 Task: Learn more about a recruiter lite.
Action: Mouse moved to (890, 123)
Screenshot: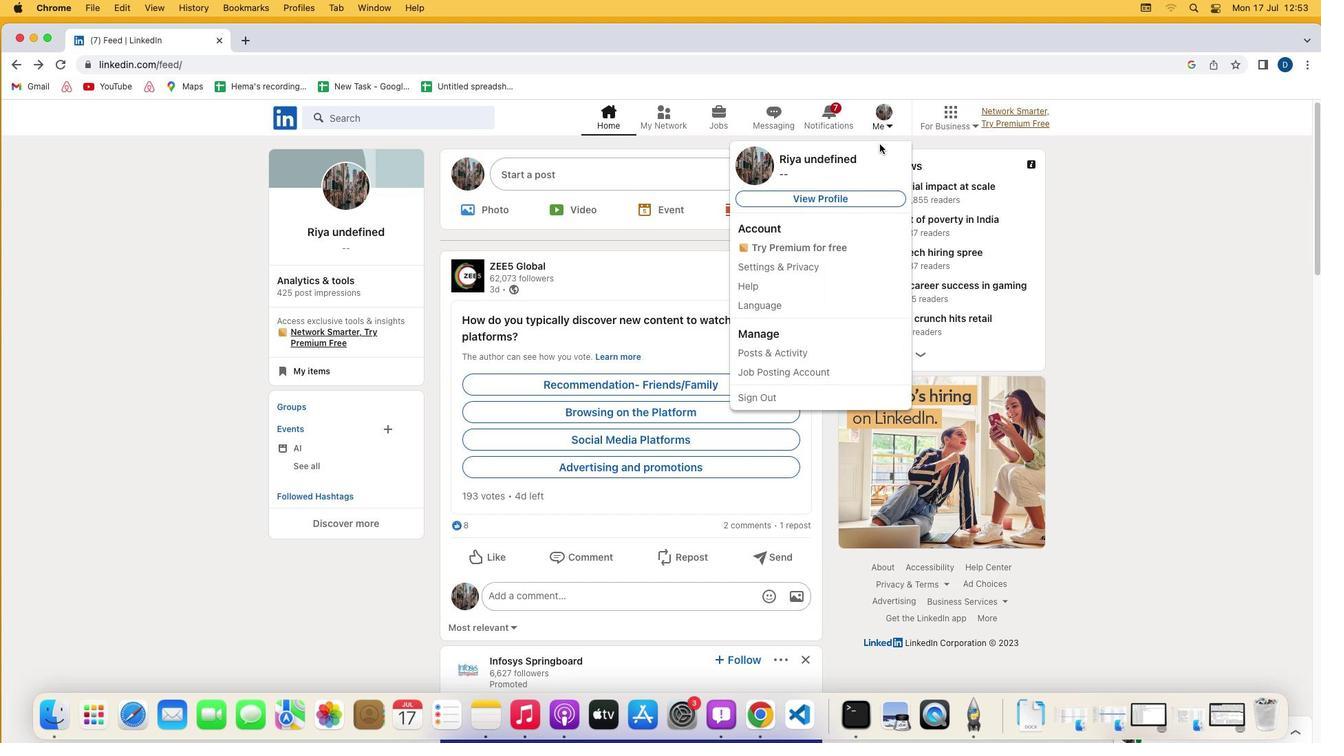 
Action: Mouse pressed left at (890, 123)
Screenshot: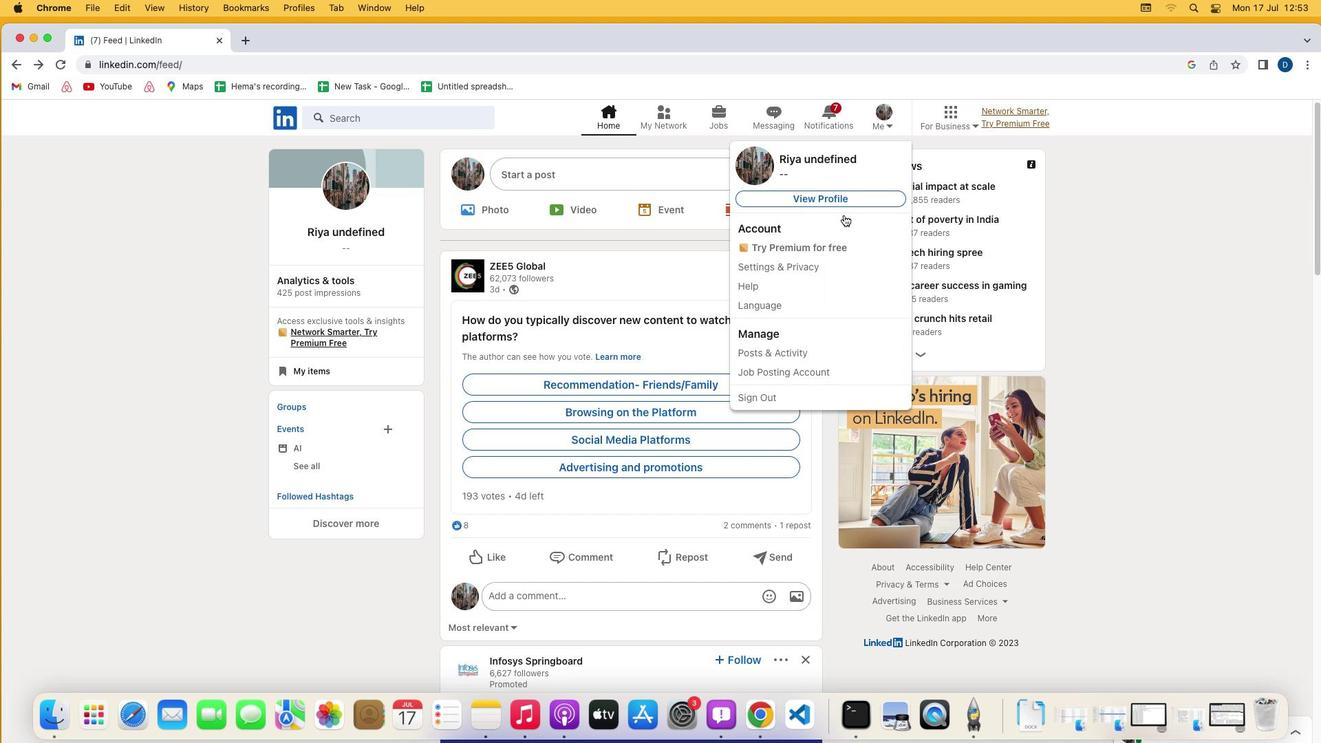 
Action: Mouse moved to (890, 124)
Screenshot: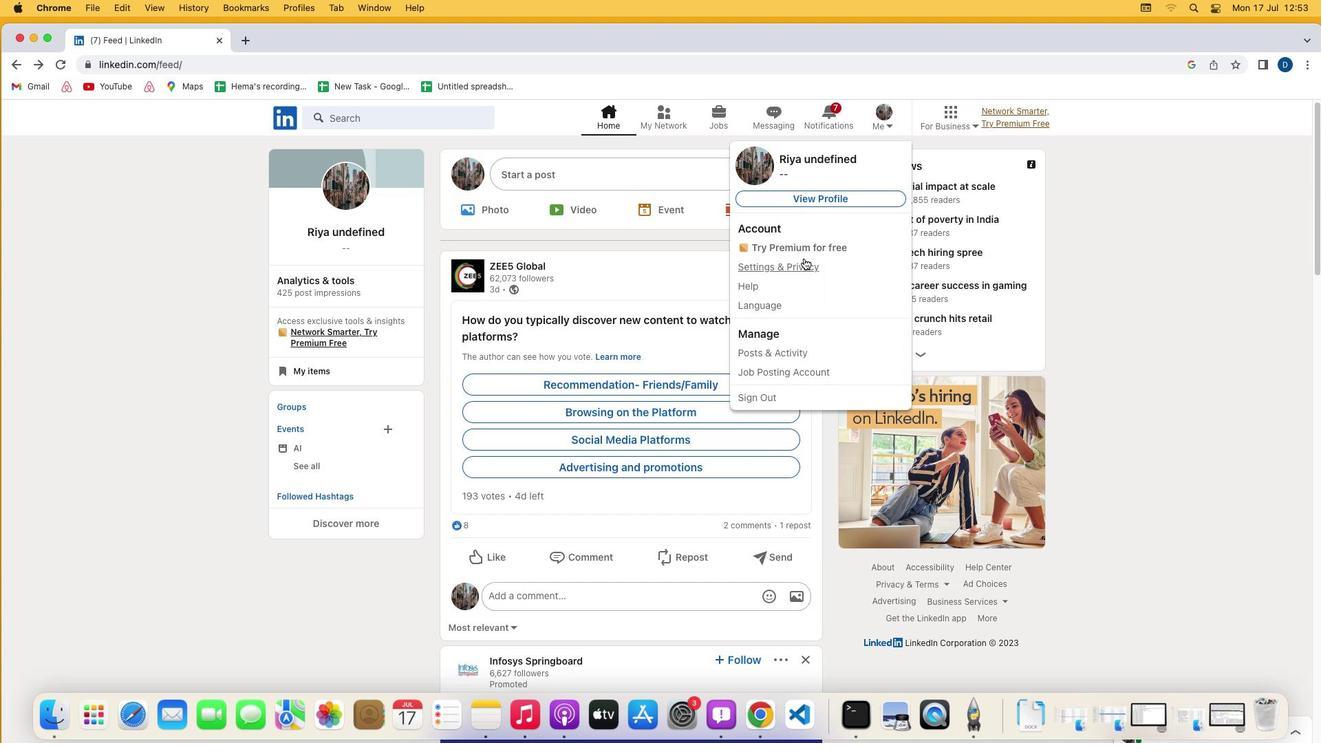 
Action: Mouse pressed left at (890, 124)
Screenshot: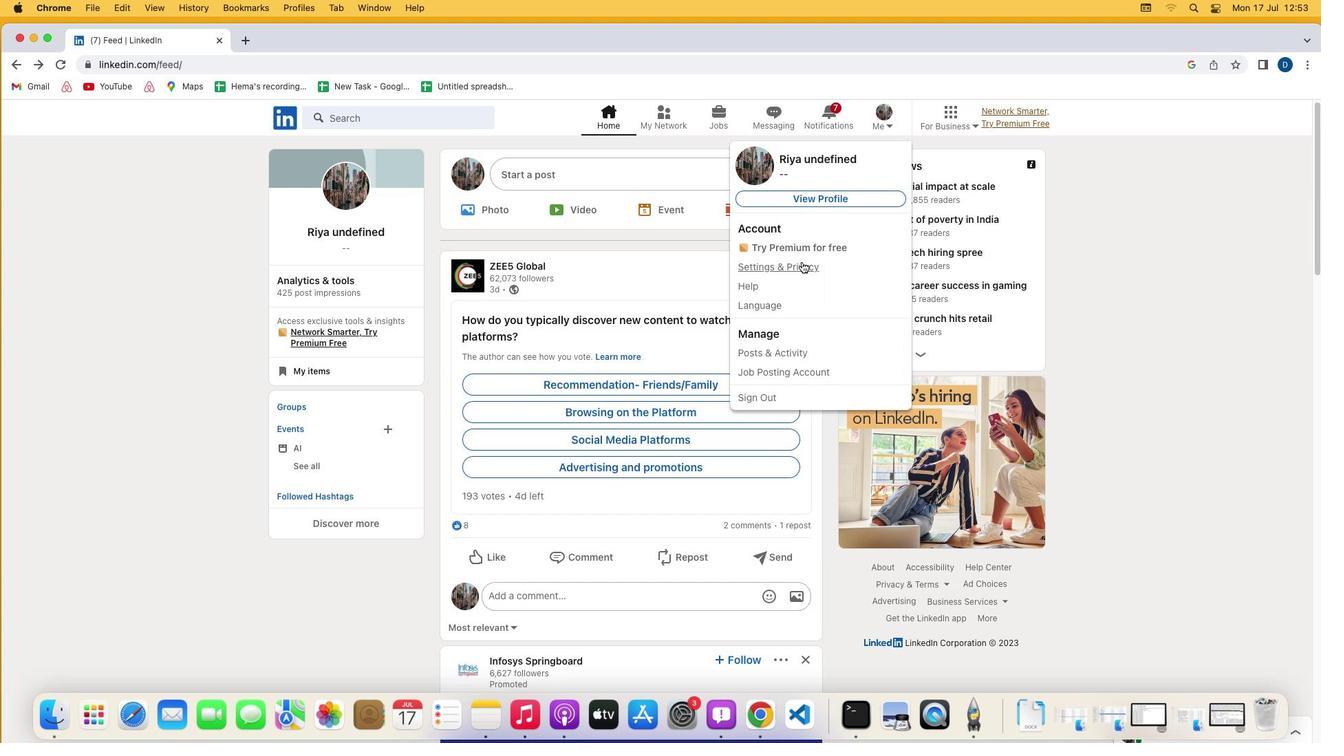 
Action: Mouse moved to (801, 261)
Screenshot: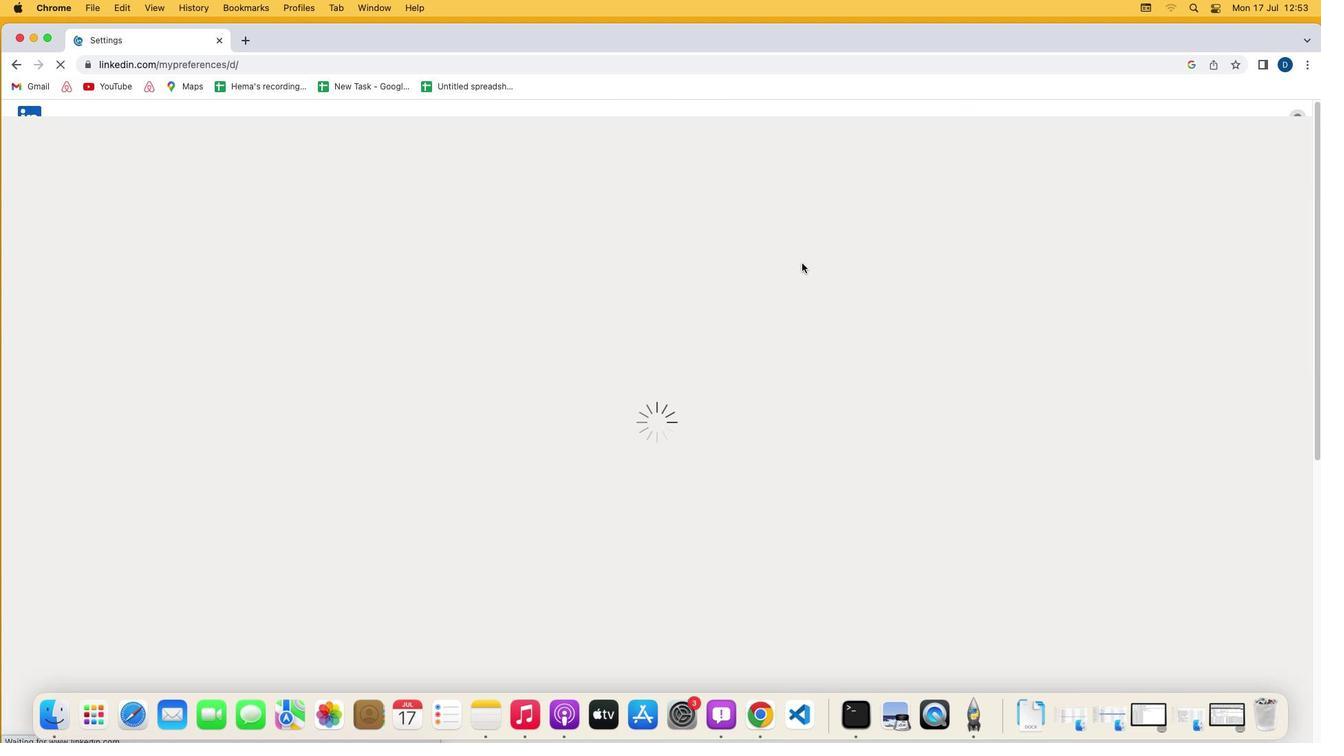 
Action: Mouse pressed left at (801, 261)
Screenshot: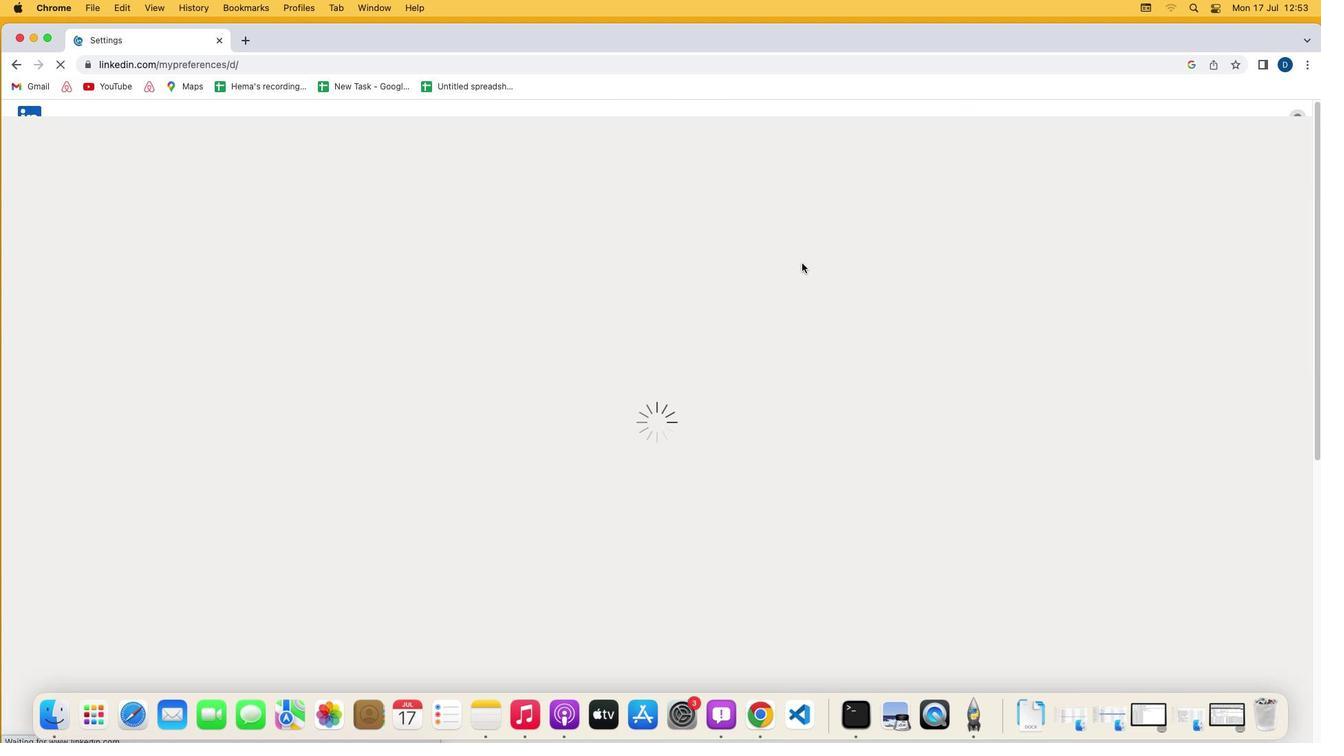 
Action: Mouse moved to (644, 450)
Screenshot: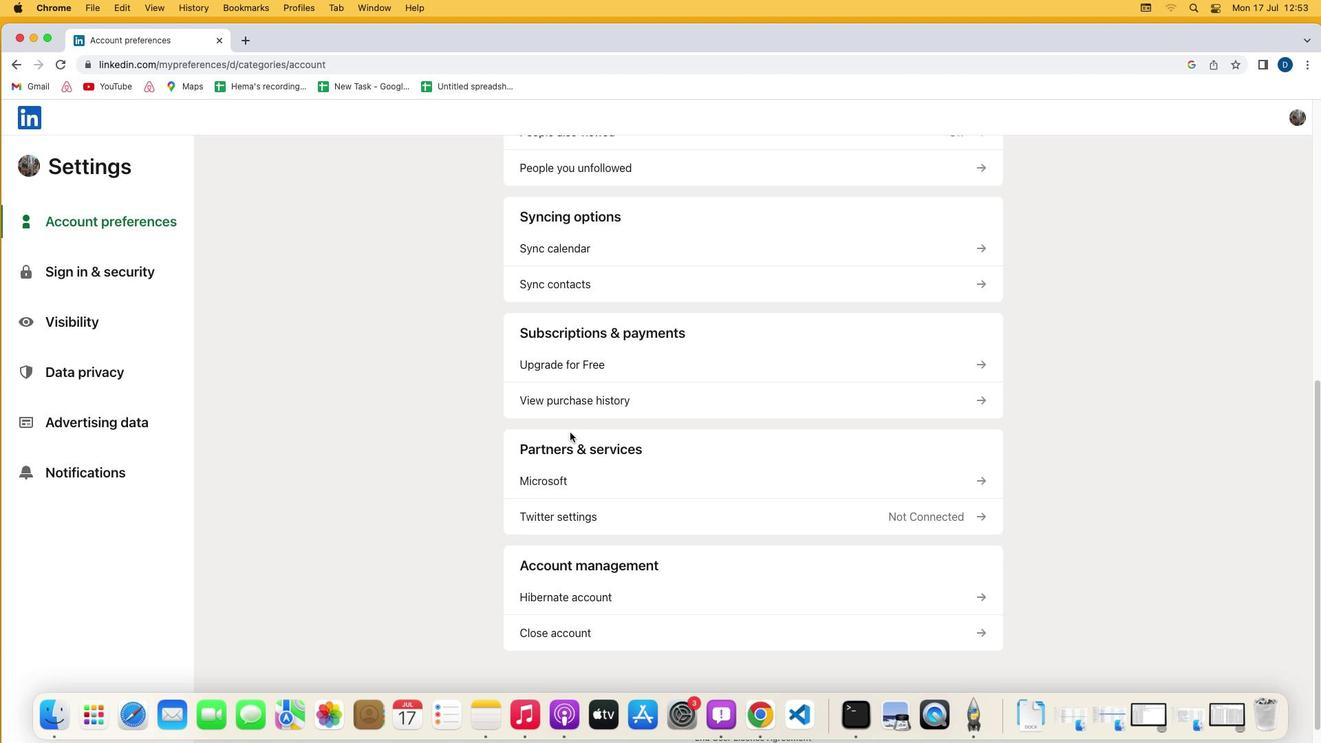 
Action: Mouse scrolled (644, 450) with delta (0, 0)
Screenshot: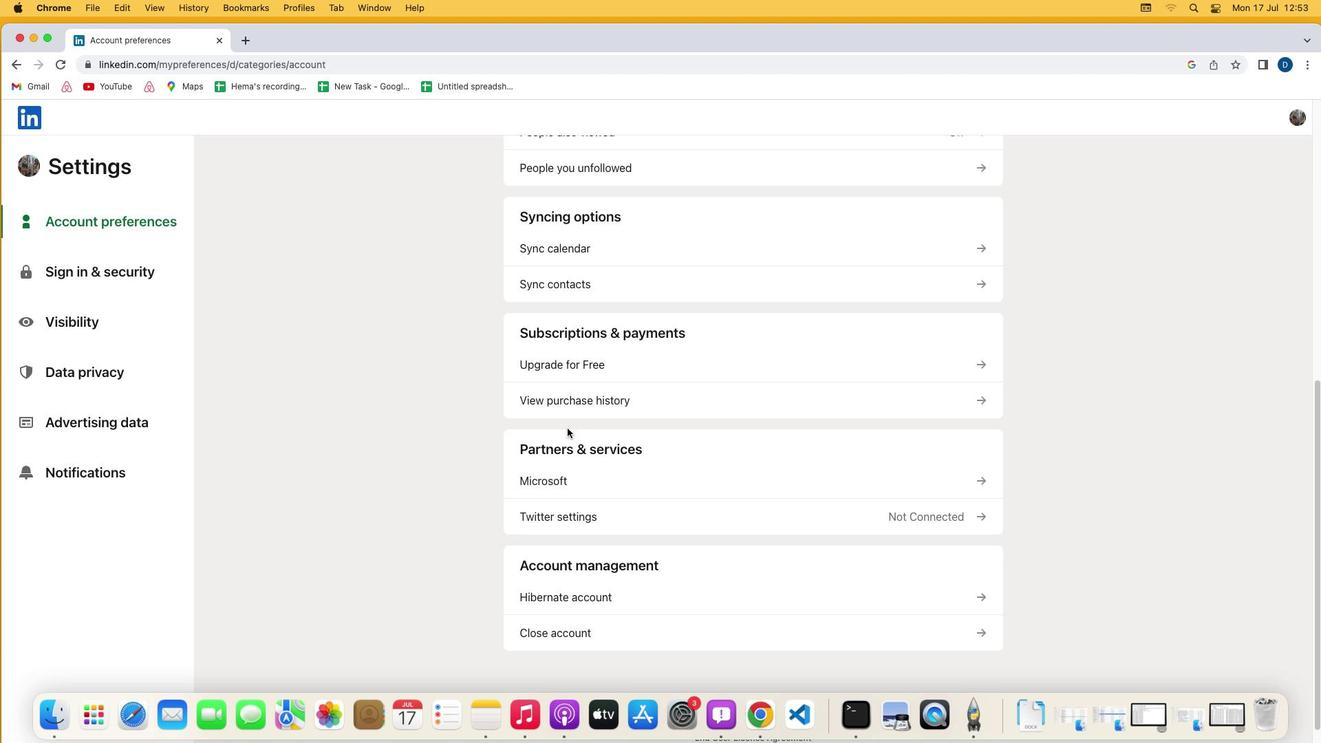 
Action: Mouse scrolled (644, 450) with delta (0, 0)
Screenshot: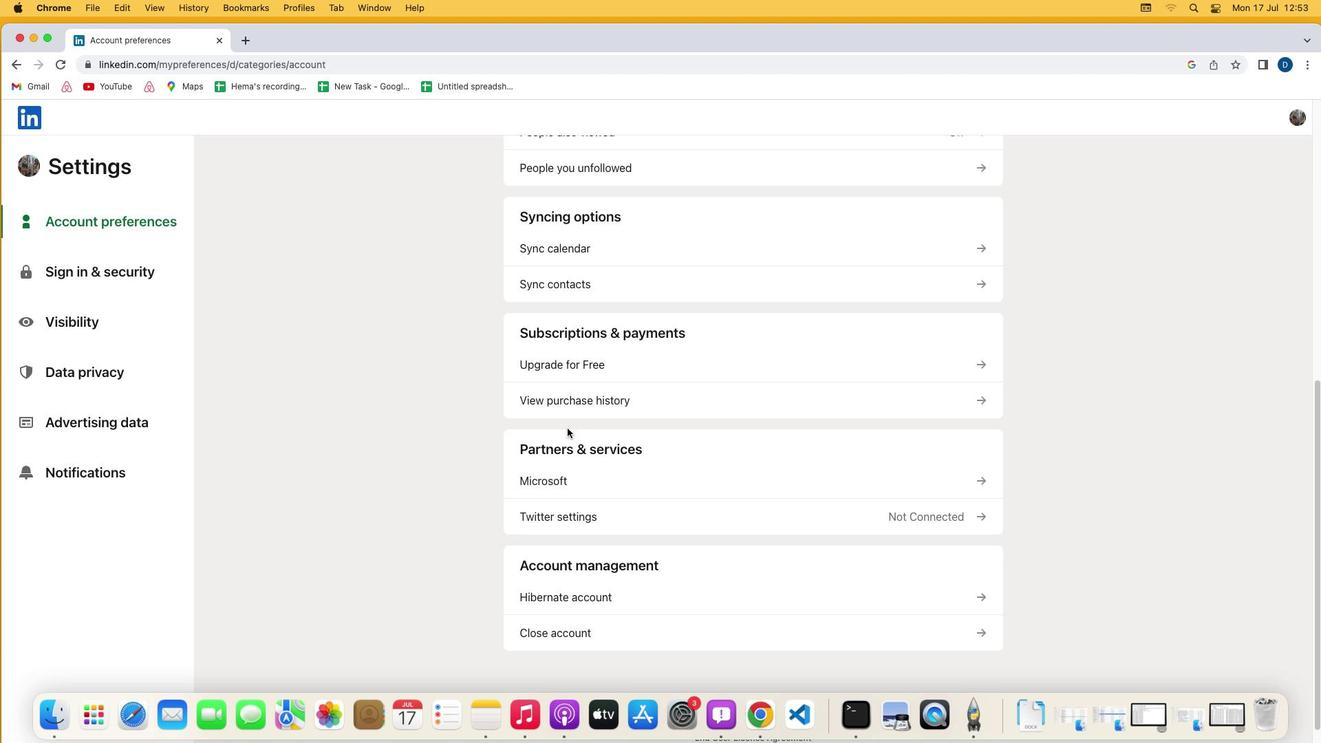
Action: Mouse scrolled (644, 450) with delta (0, -2)
Screenshot: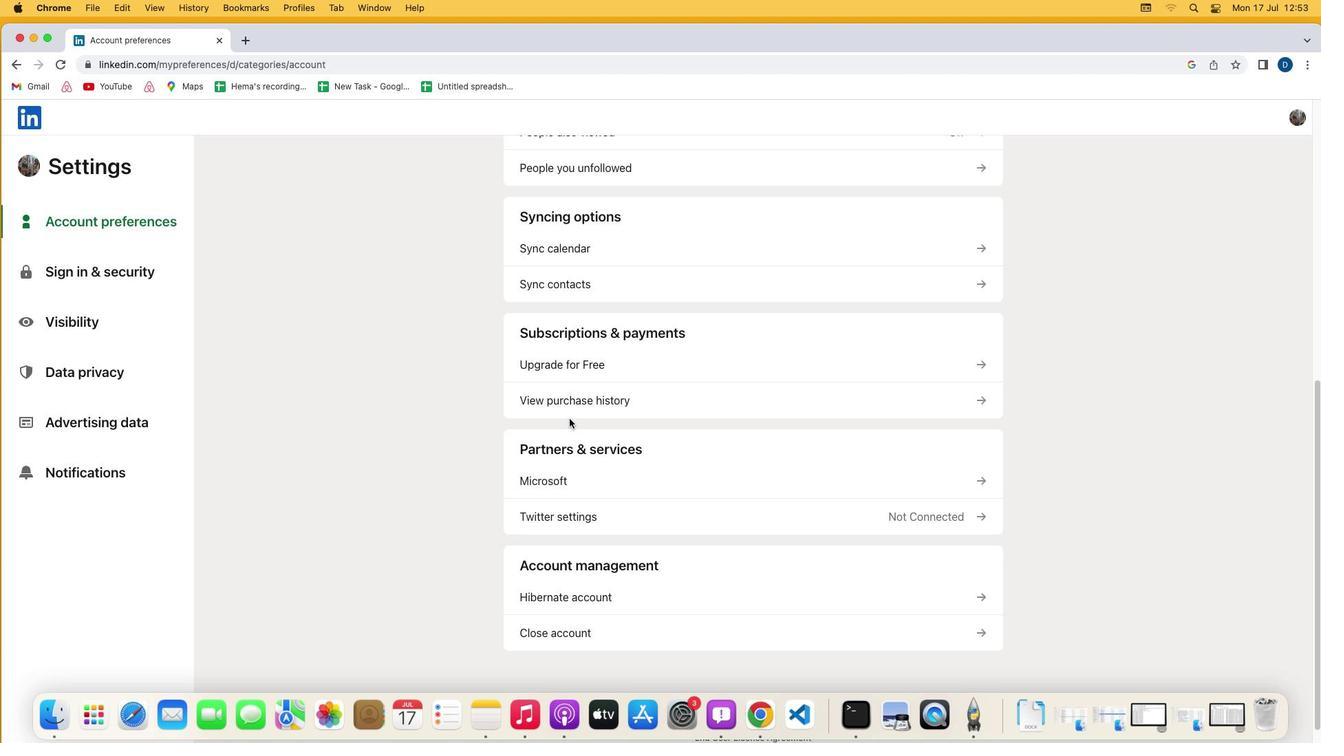 
Action: Mouse scrolled (644, 450) with delta (0, -3)
Screenshot: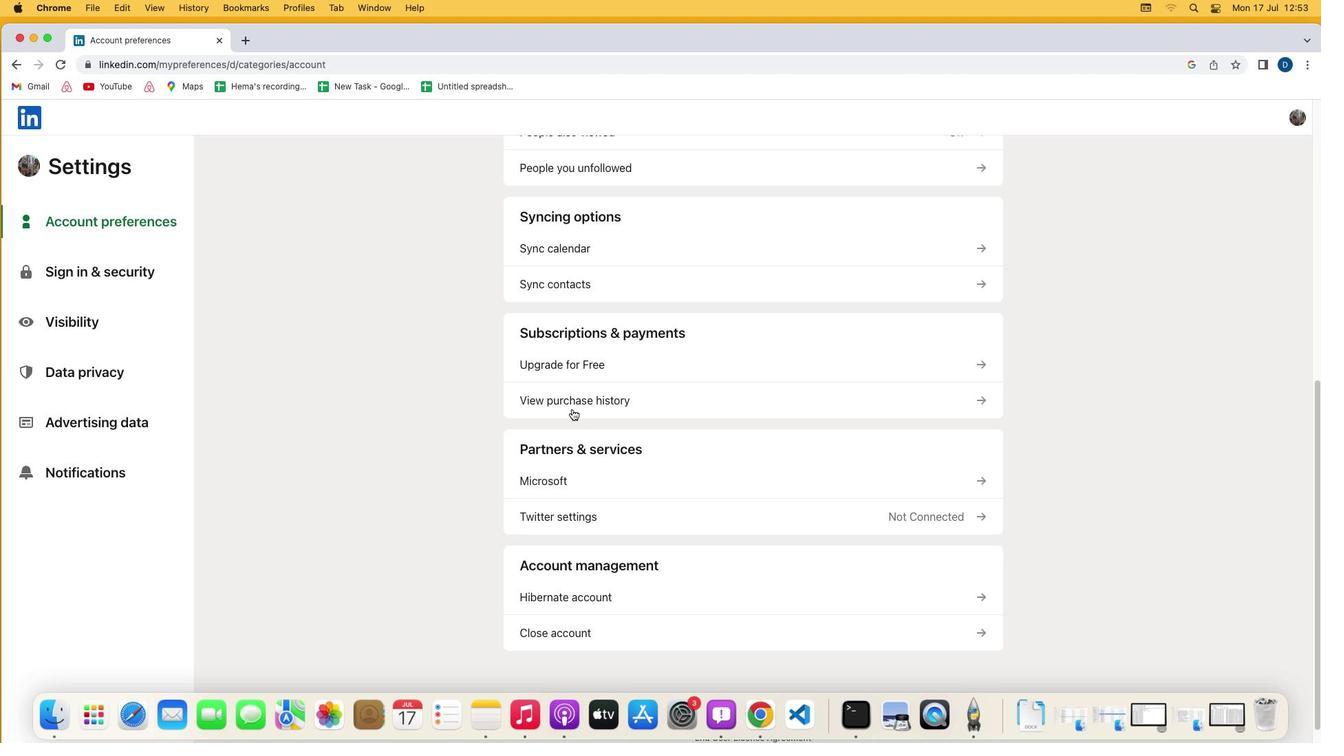 
Action: Mouse moved to (646, 447)
Screenshot: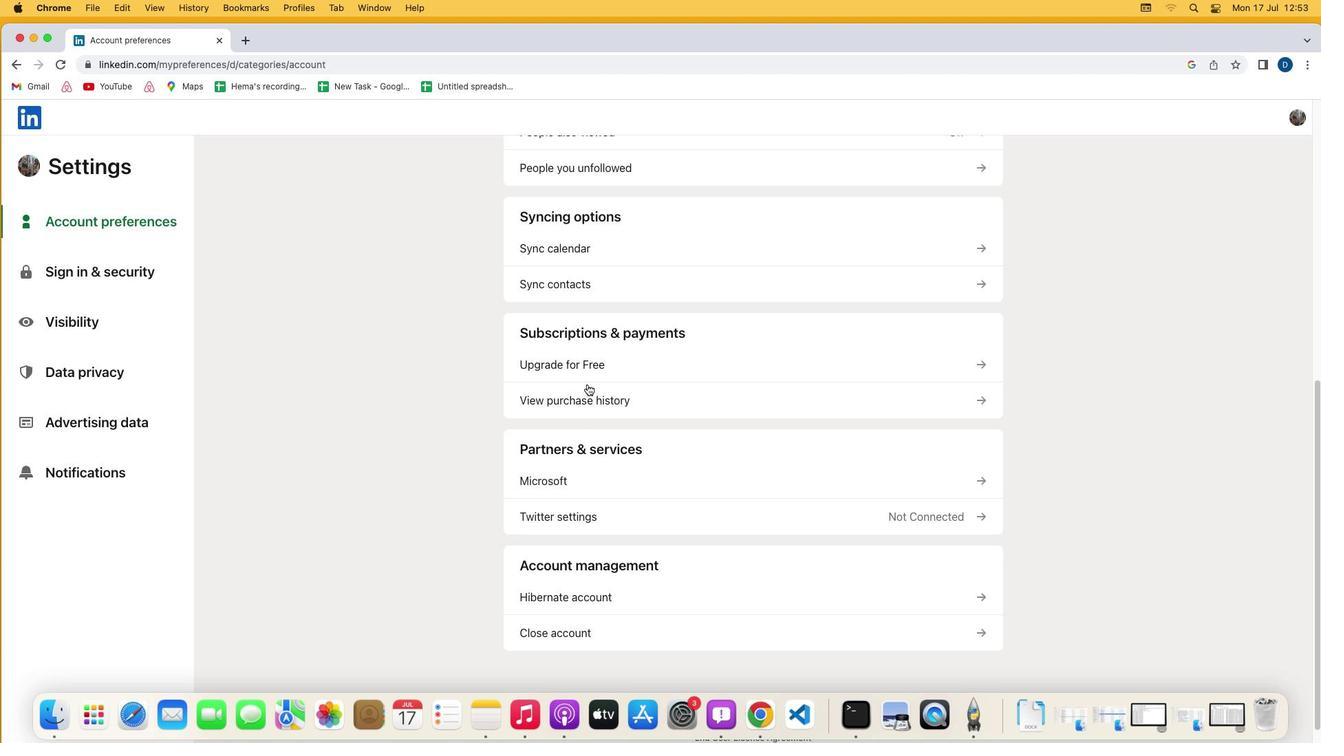 
Action: Mouse scrolled (646, 447) with delta (0, 0)
Screenshot: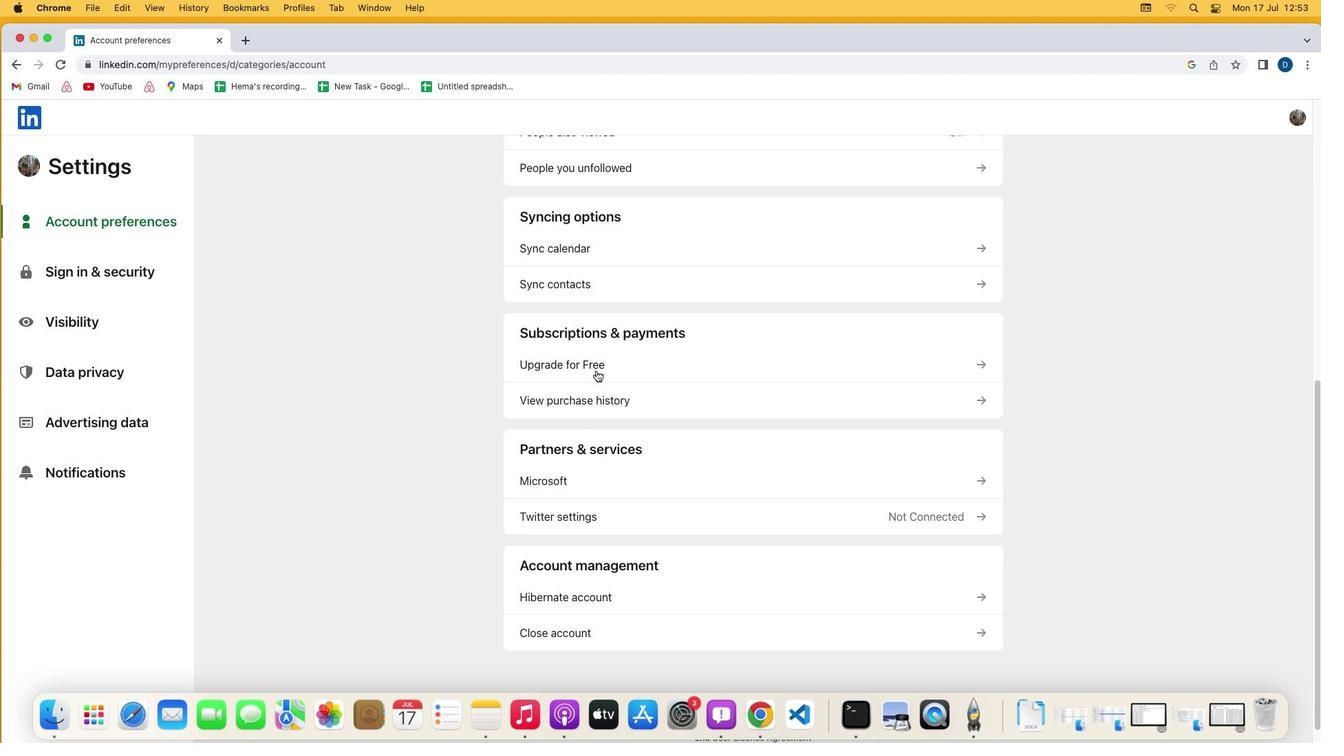 
Action: Mouse scrolled (646, 447) with delta (0, 0)
Screenshot: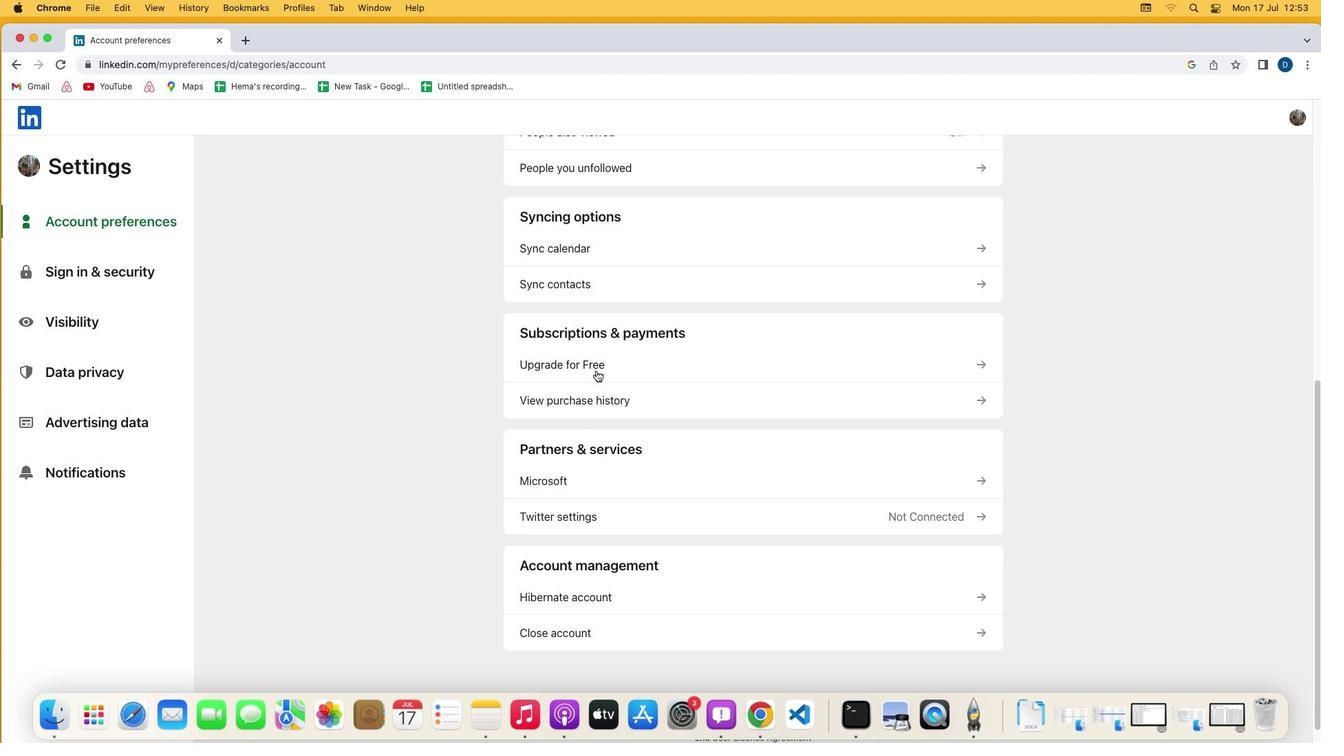 
Action: Mouse scrolled (646, 447) with delta (0, -1)
Screenshot: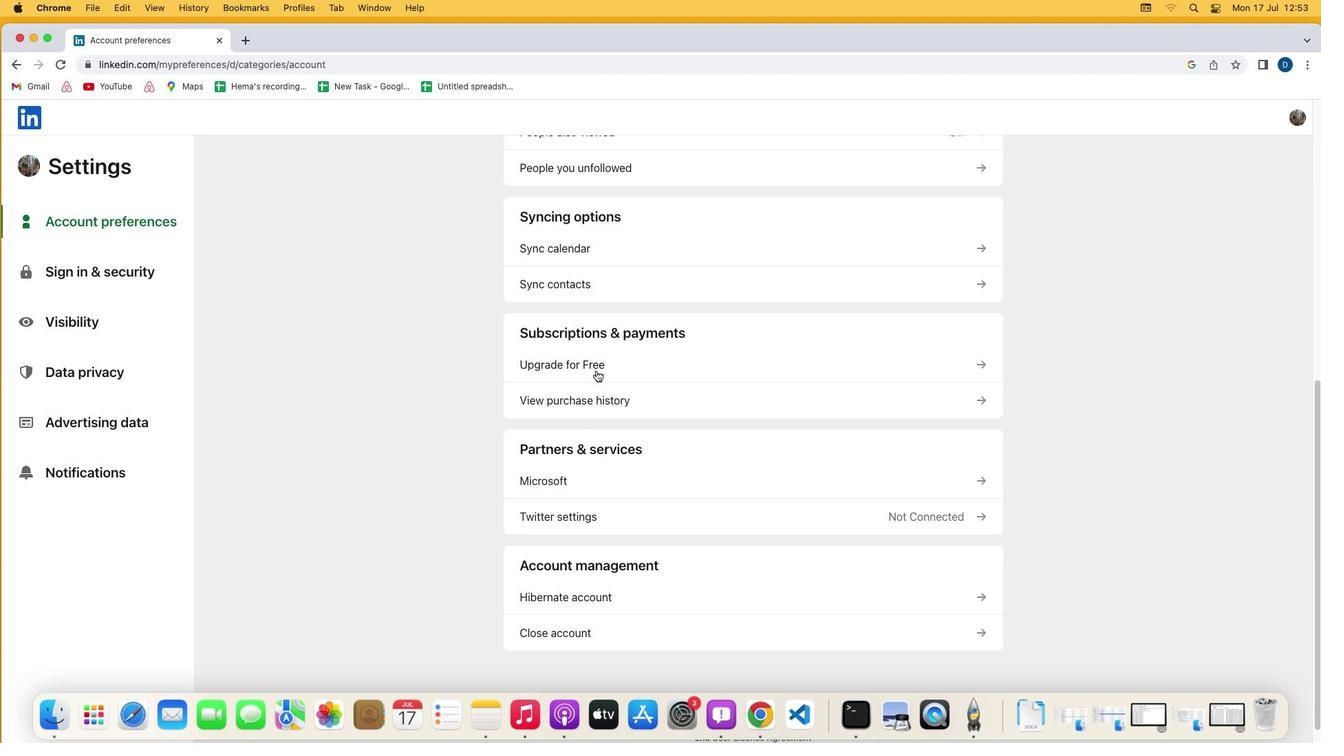 
Action: Mouse scrolled (646, 447) with delta (0, -2)
Screenshot: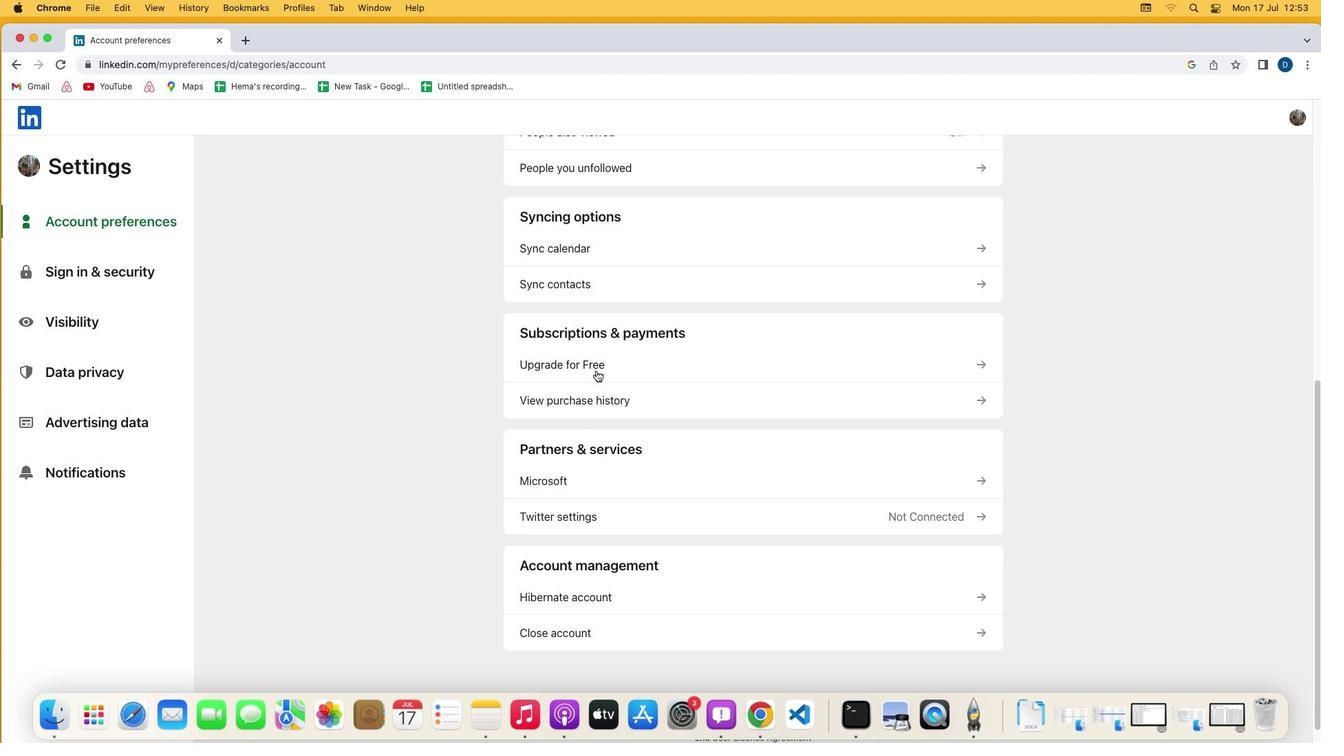 
Action: Mouse moved to (596, 370)
Screenshot: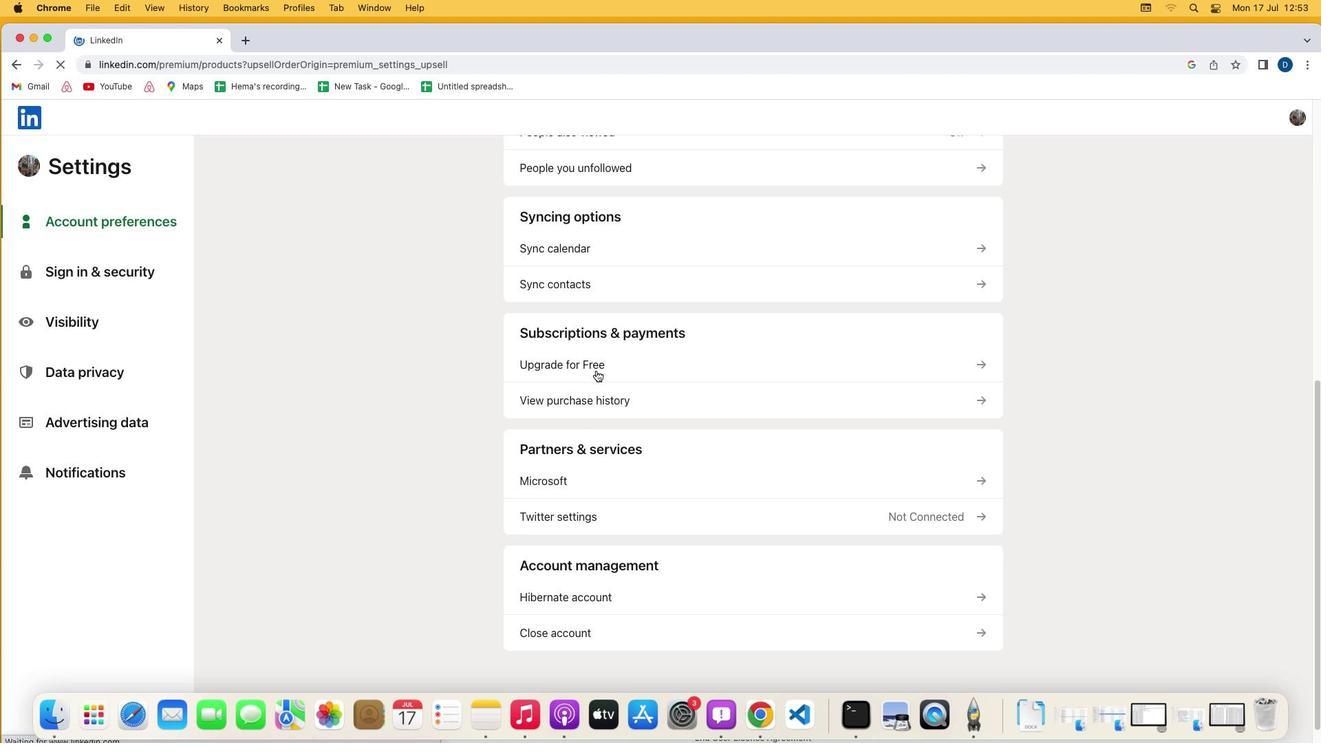 
Action: Mouse pressed left at (596, 370)
Screenshot: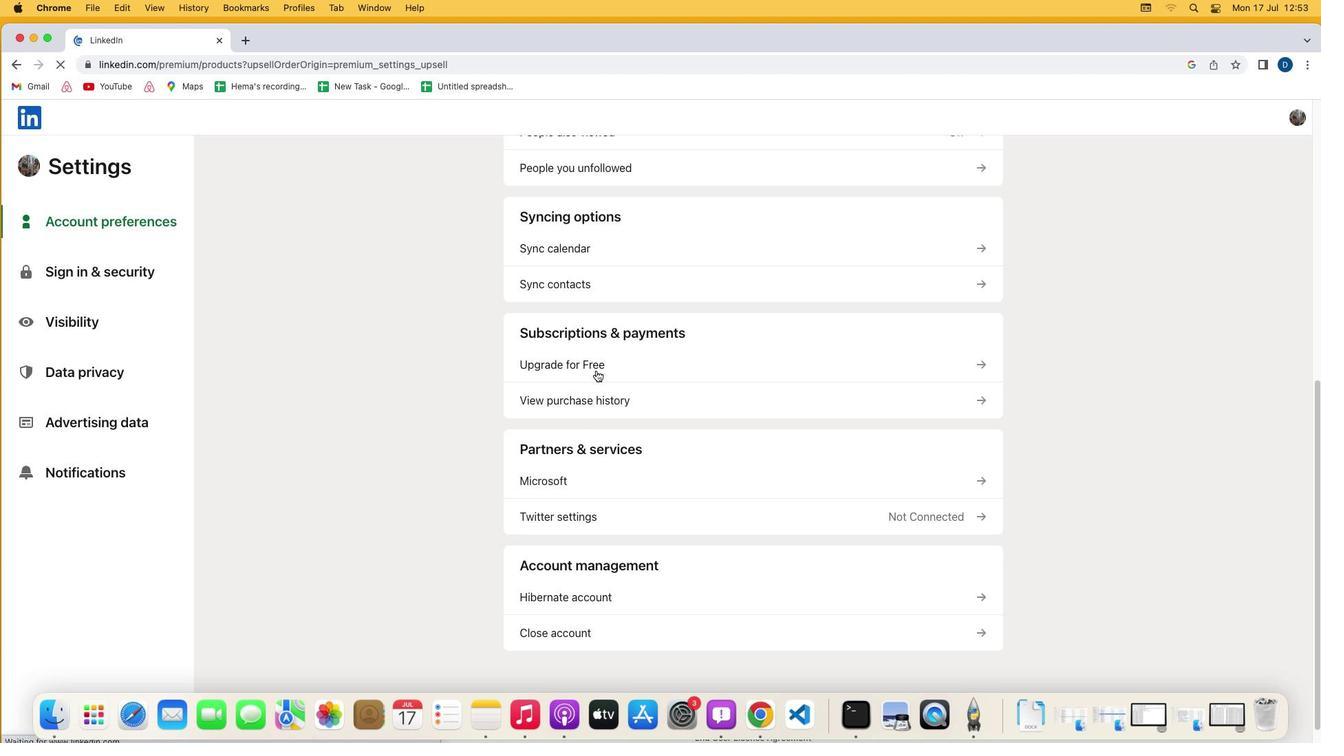 
Action: Mouse moved to (538, 405)
Screenshot: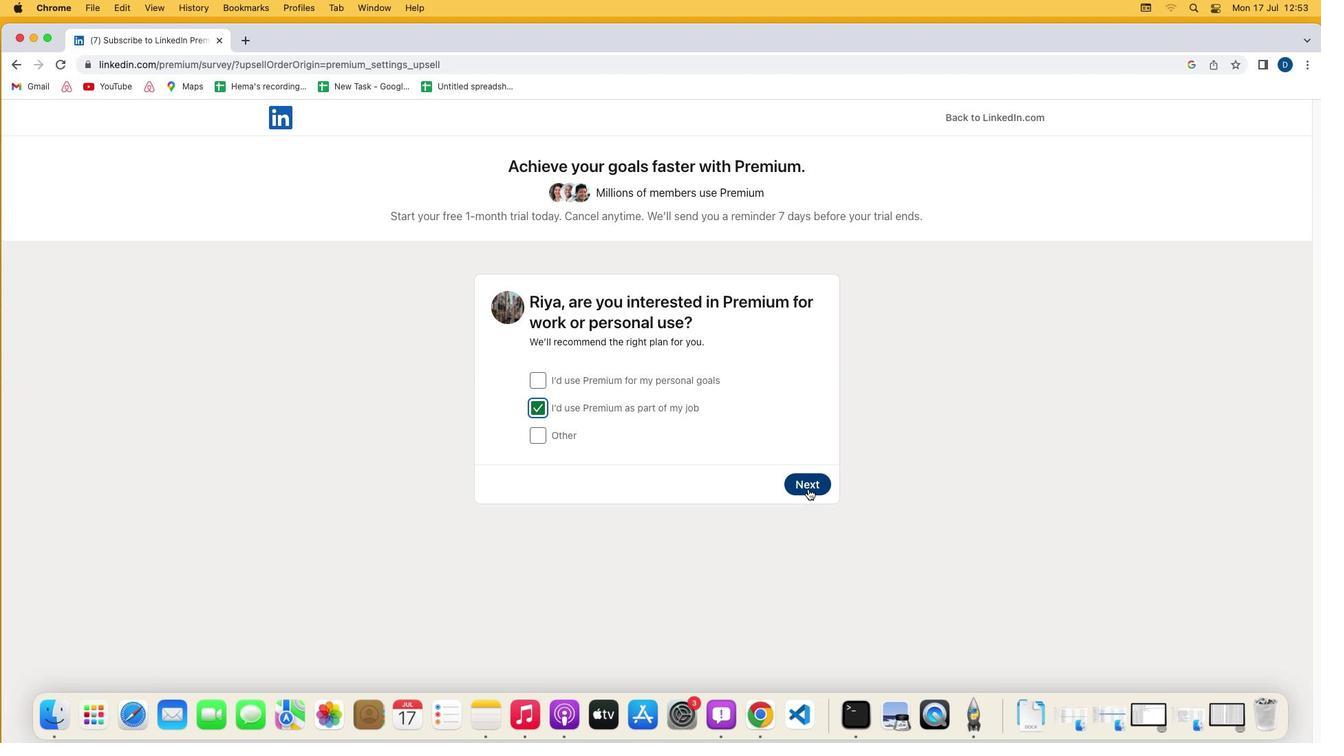 
Action: Mouse pressed left at (538, 405)
Screenshot: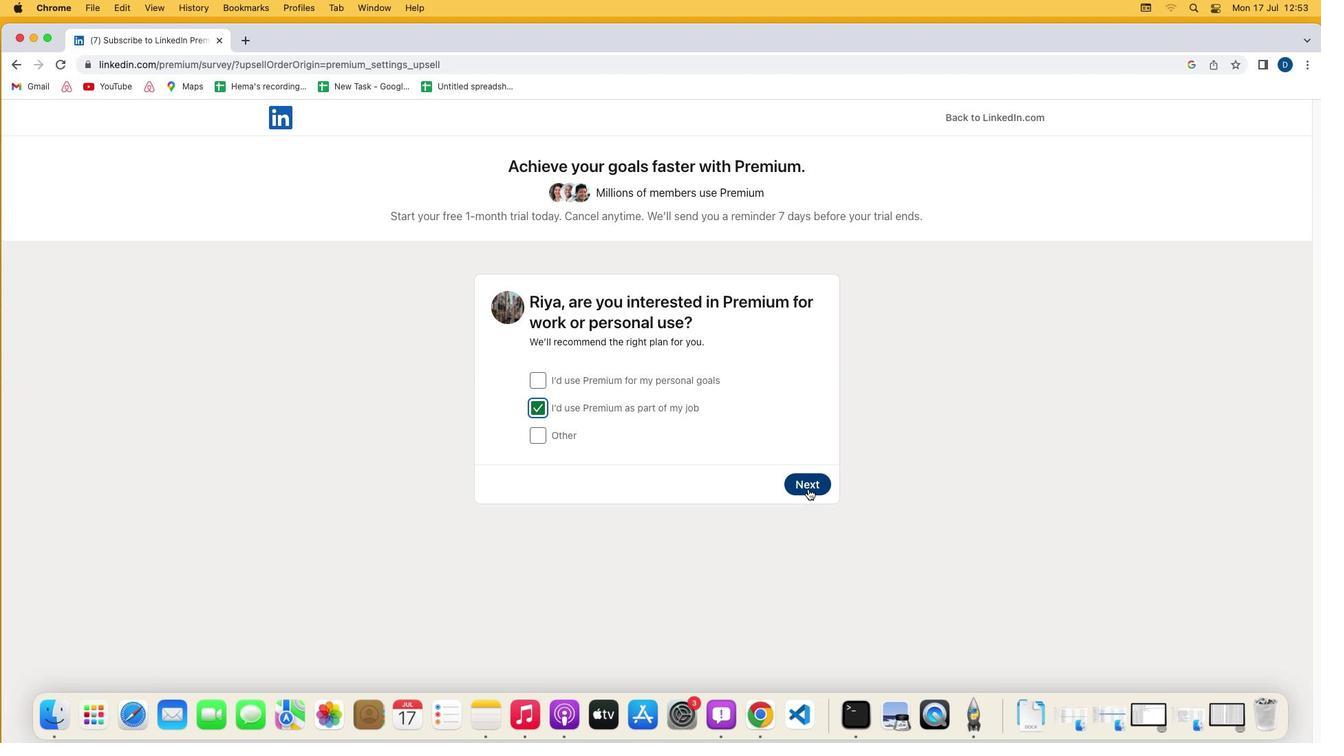 
Action: Mouse moved to (807, 489)
Screenshot: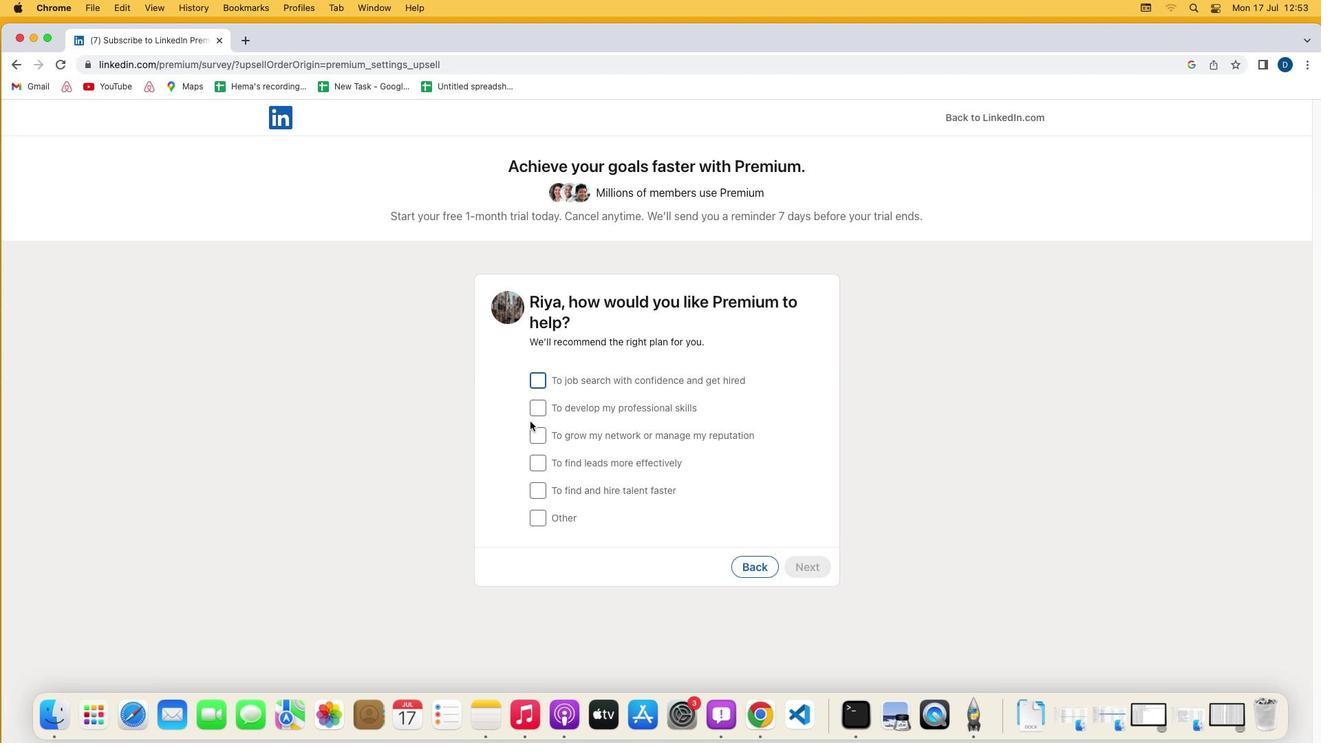
Action: Mouse pressed left at (807, 489)
Screenshot: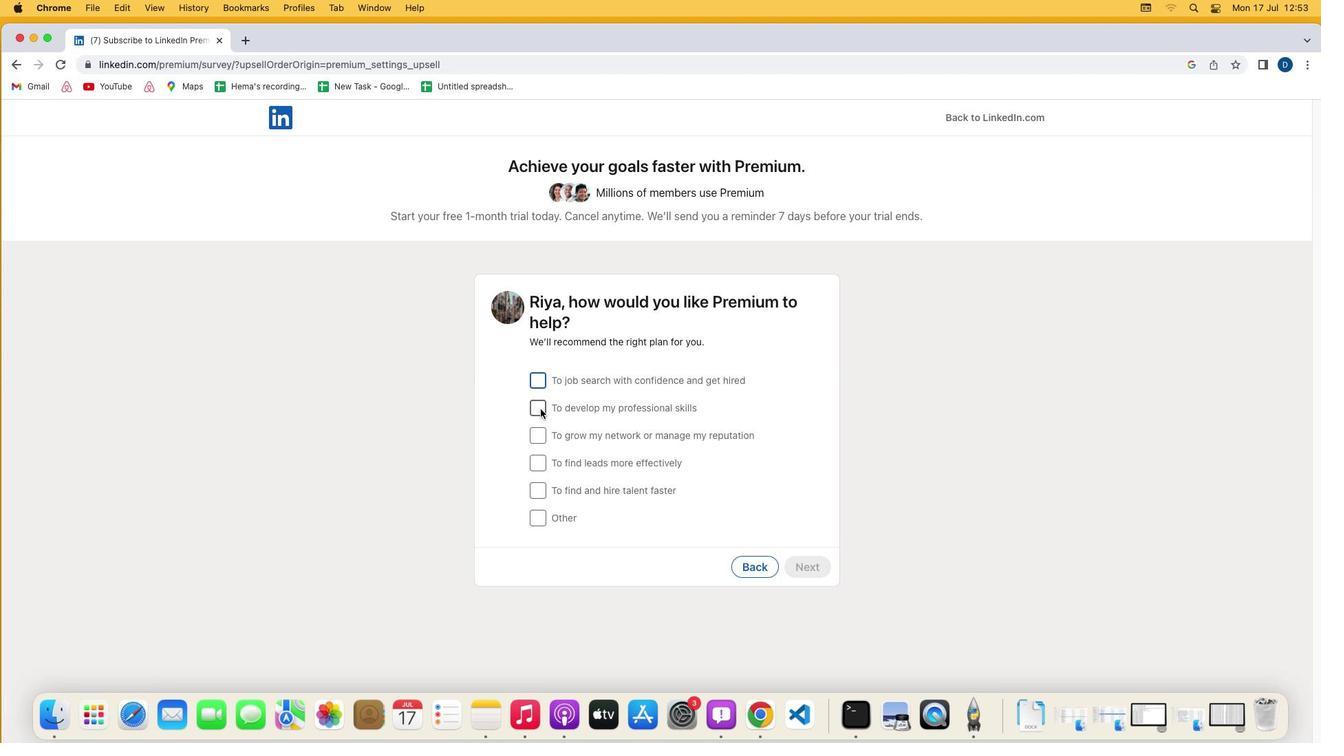 
Action: Mouse moved to (540, 409)
Screenshot: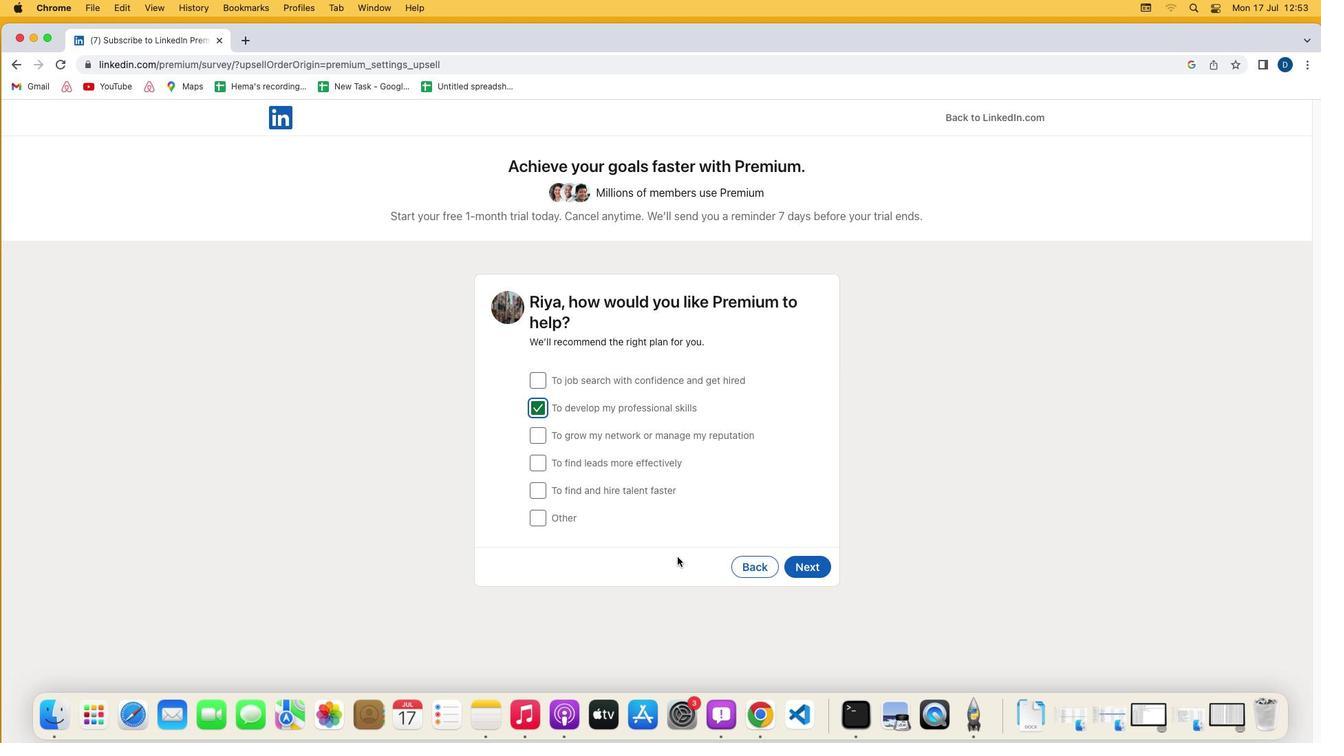 
Action: Mouse pressed left at (540, 409)
Screenshot: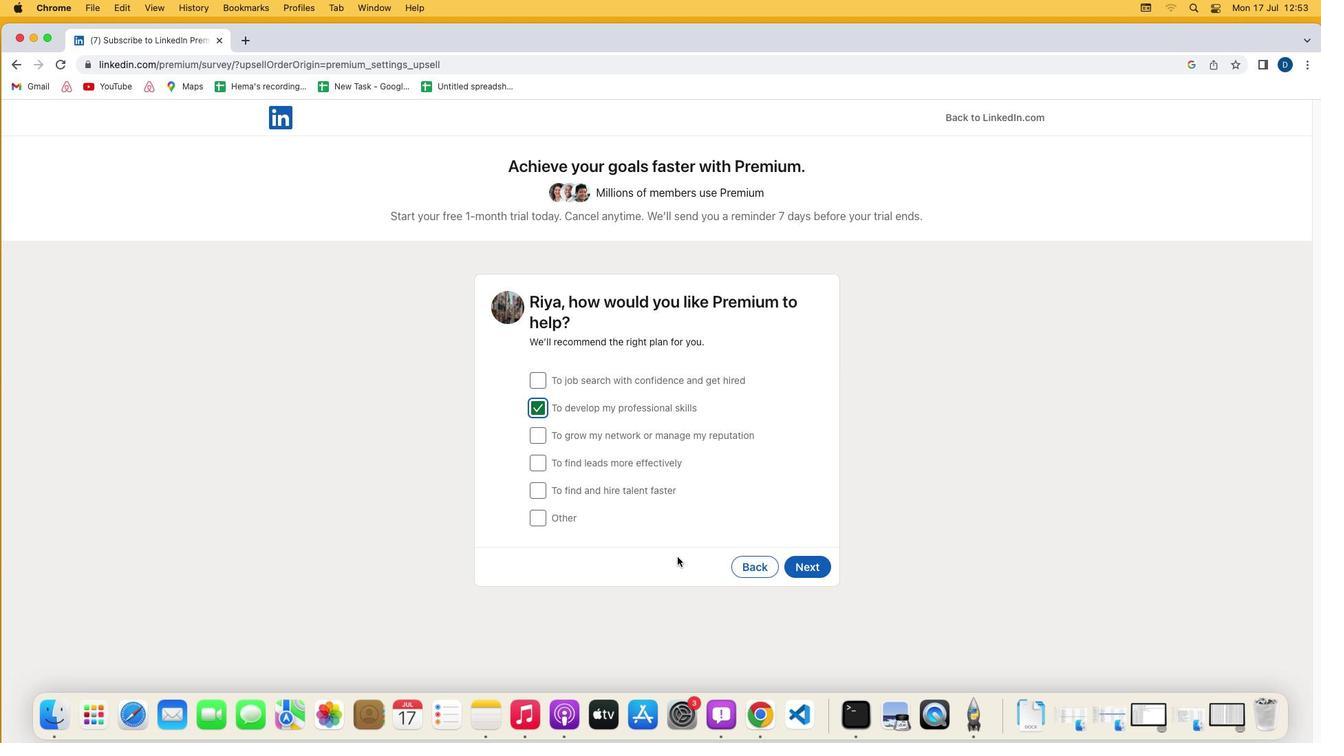
Action: Mouse moved to (811, 566)
Screenshot: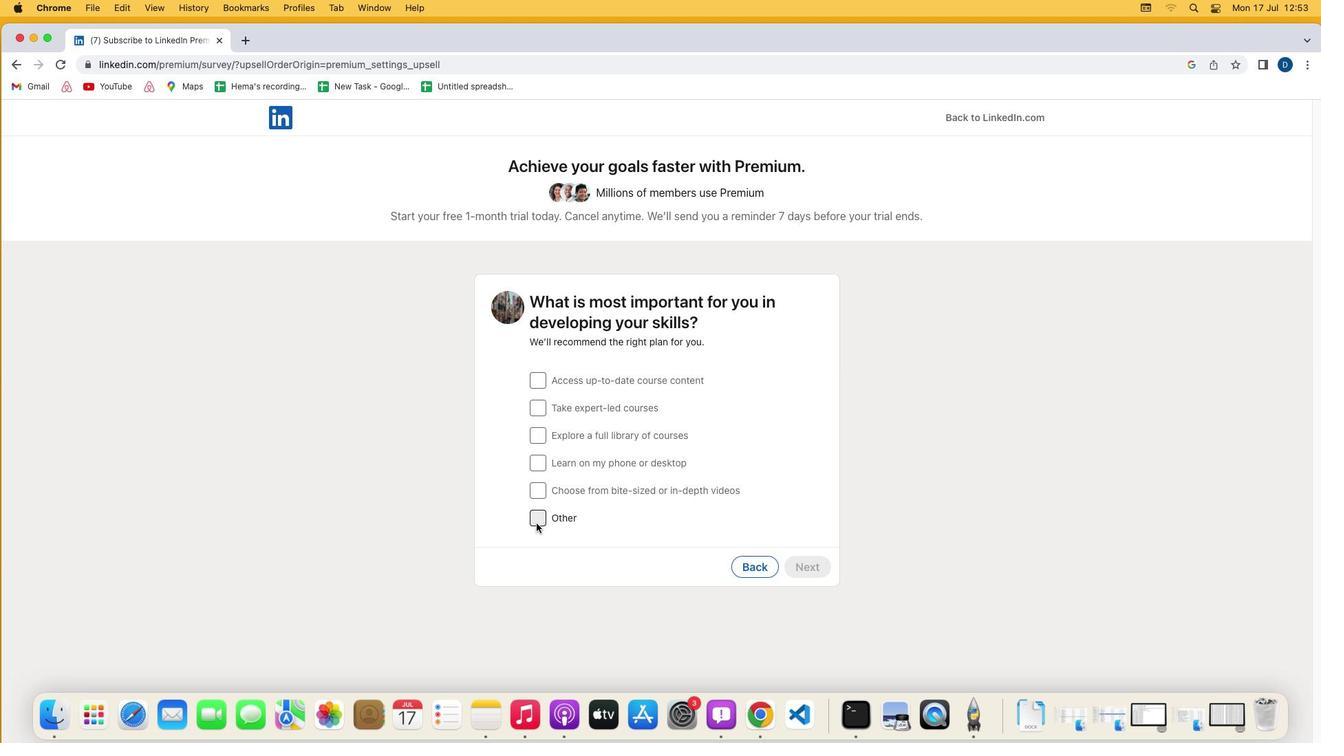 
Action: Mouse pressed left at (811, 566)
Screenshot: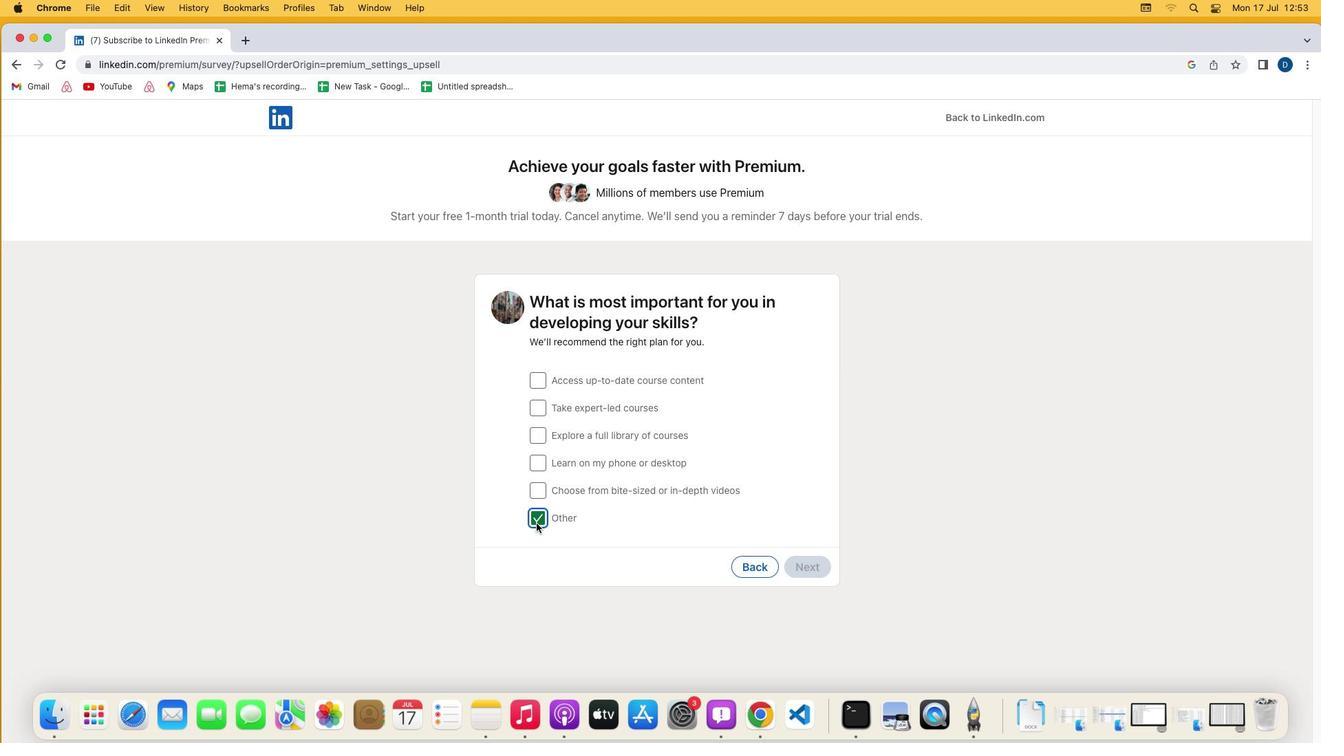 
Action: Mouse moved to (536, 522)
Screenshot: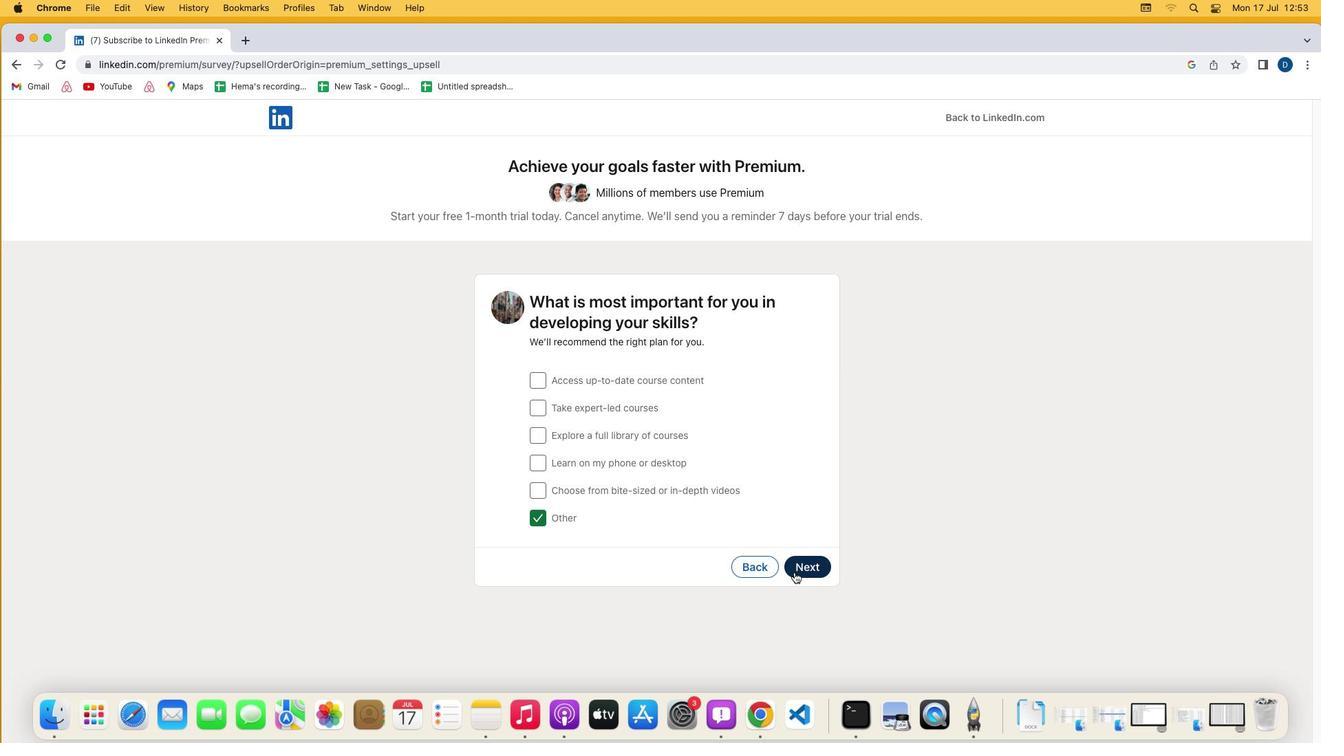 
Action: Mouse pressed left at (536, 522)
Screenshot: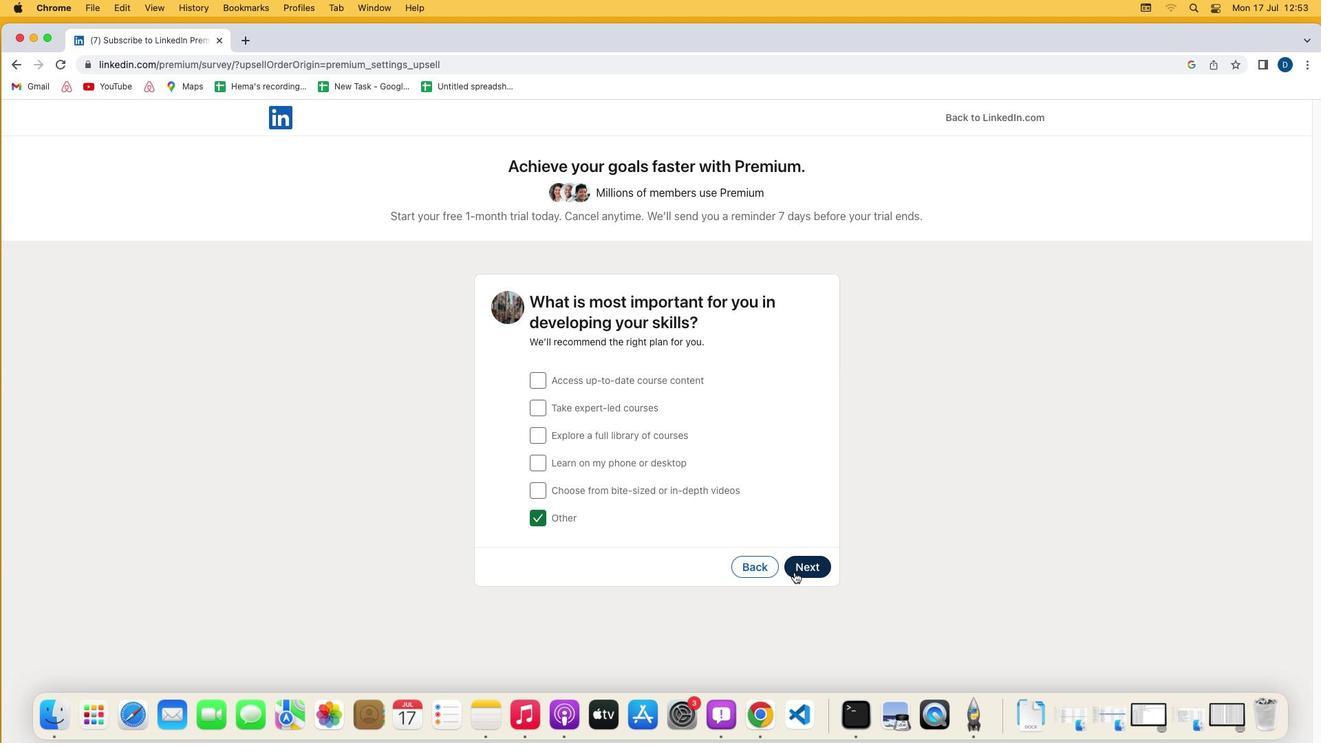 
Action: Mouse moved to (794, 572)
Screenshot: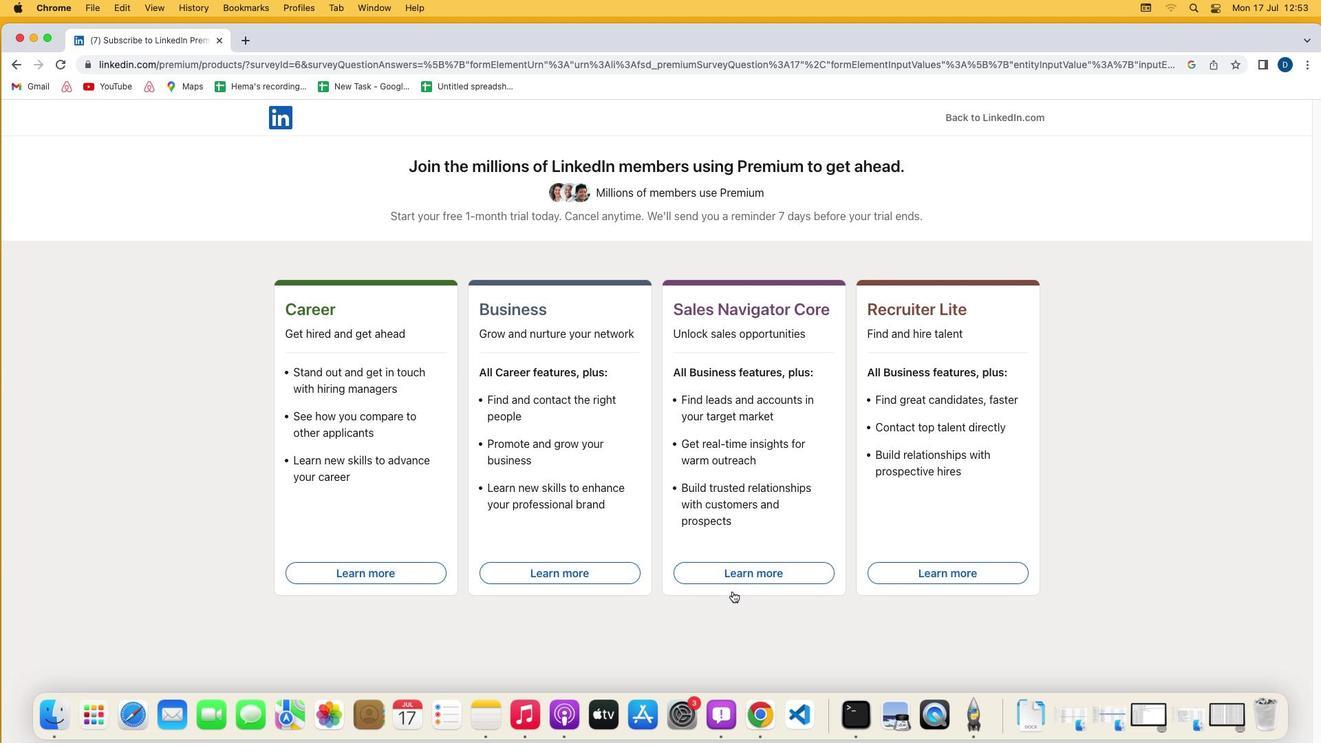 
Action: Mouse pressed left at (794, 572)
Screenshot: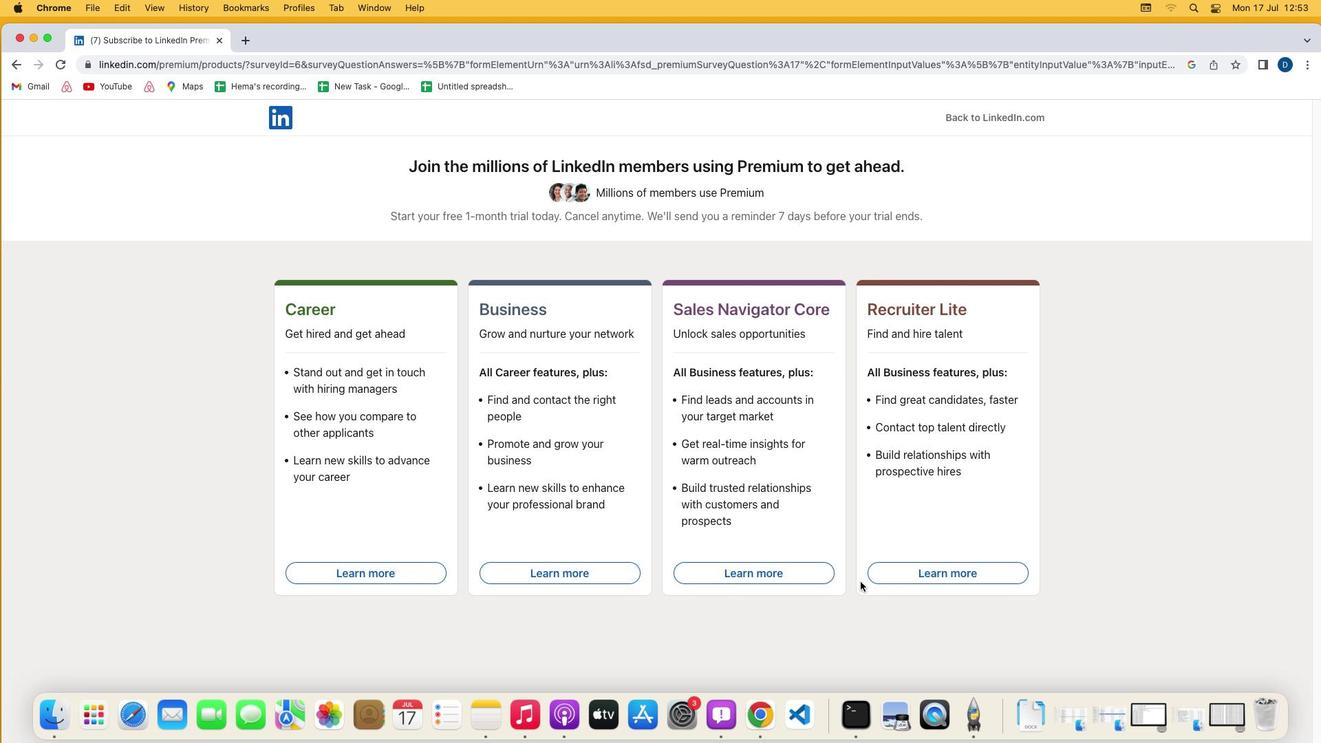 
Action: Mouse moved to (931, 578)
Screenshot: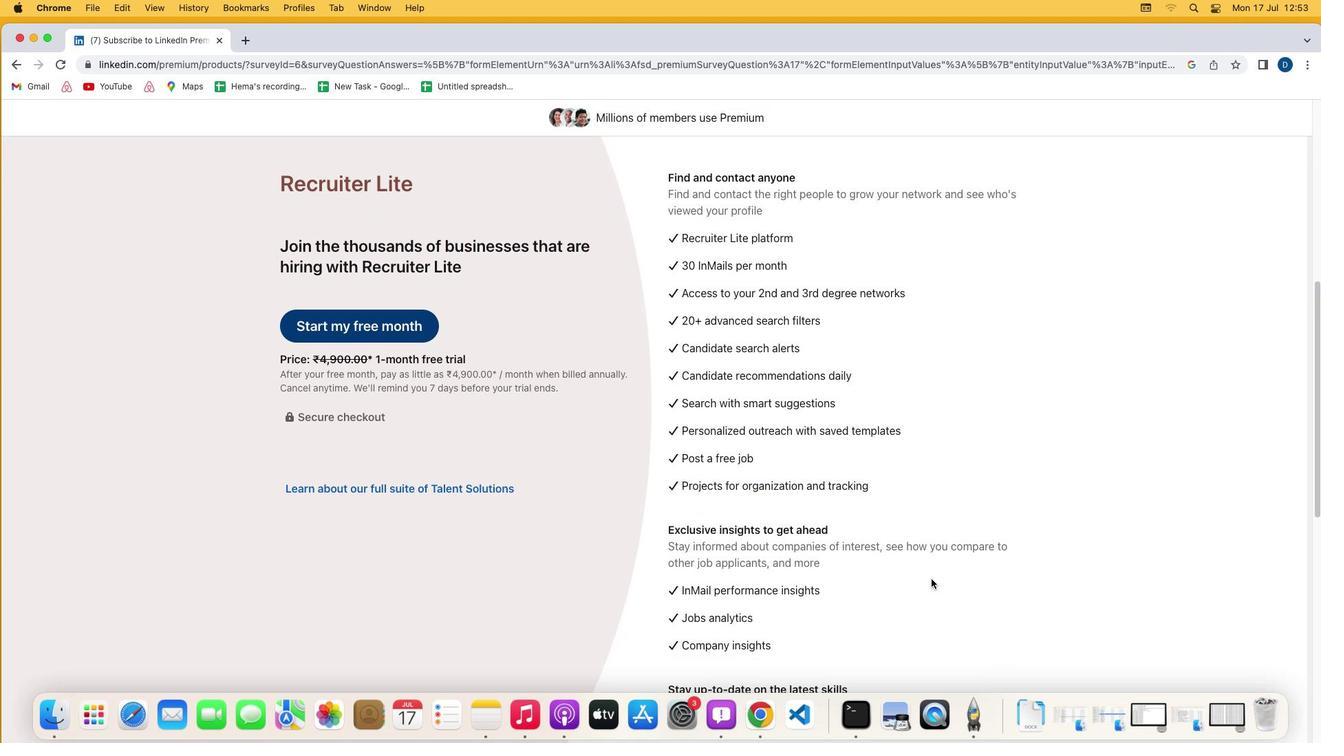 
Action: Mouse pressed left at (931, 578)
Screenshot: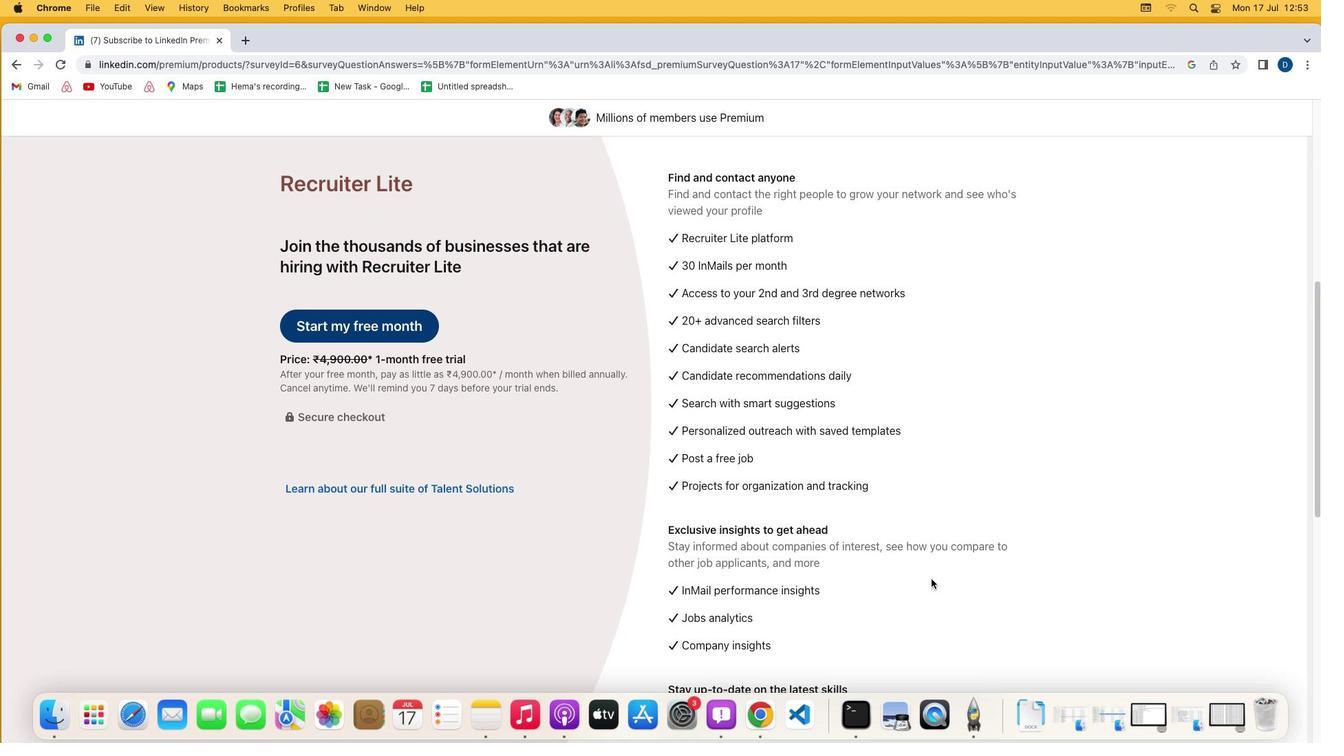
